 Task: Look for products in the category "Chicken" from the brand "Store Brand".
Action: Mouse pressed left at (20, 101)
Screenshot: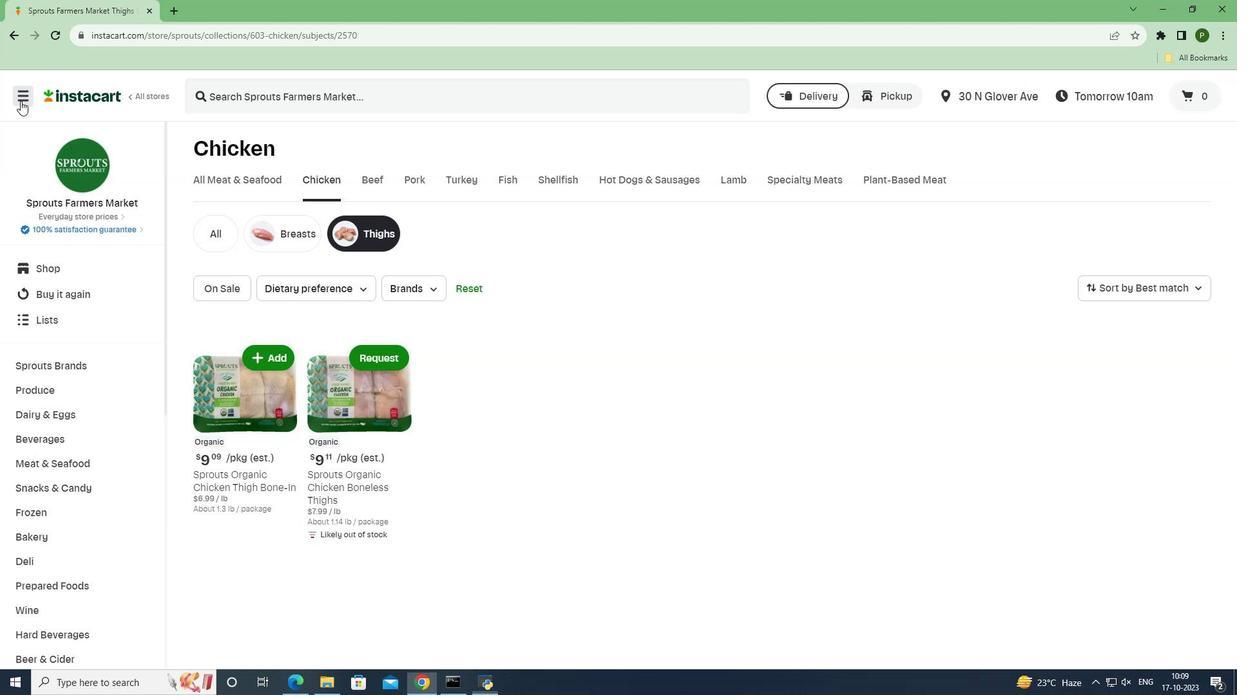 
Action: Mouse moved to (48, 340)
Screenshot: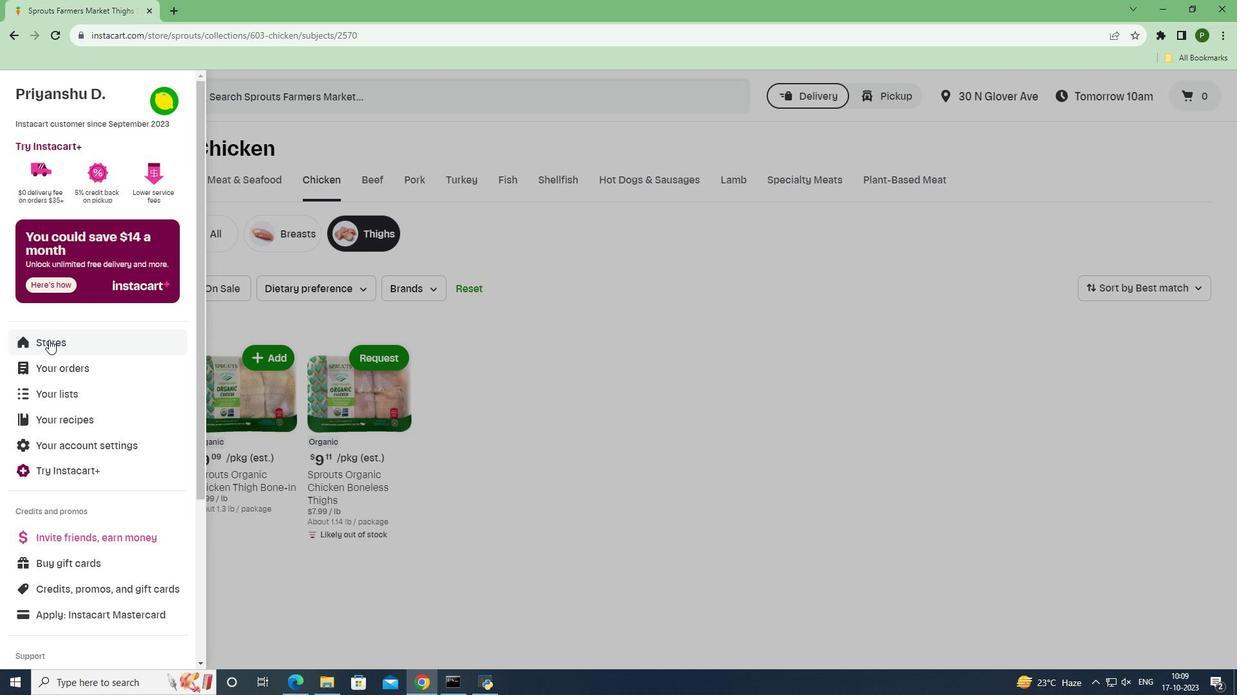 
Action: Mouse pressed left at (48, 340)
Screenshot: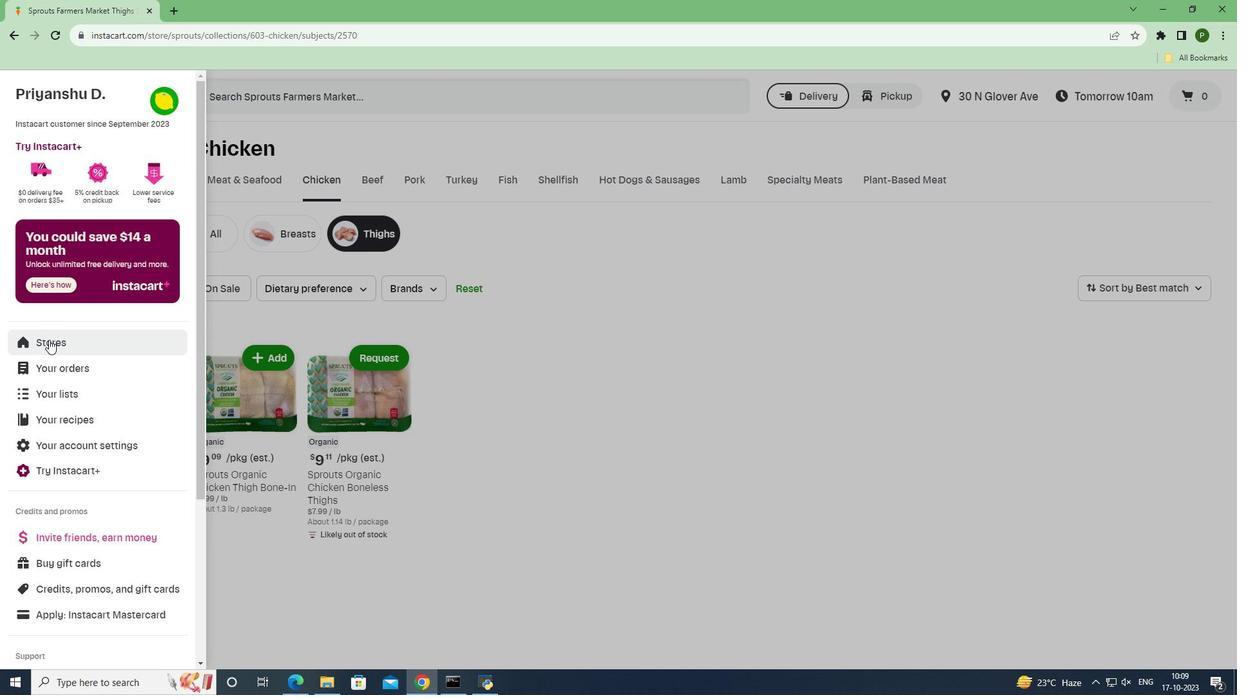 
Action: Mouse moved to (309, 142)
Screenshot: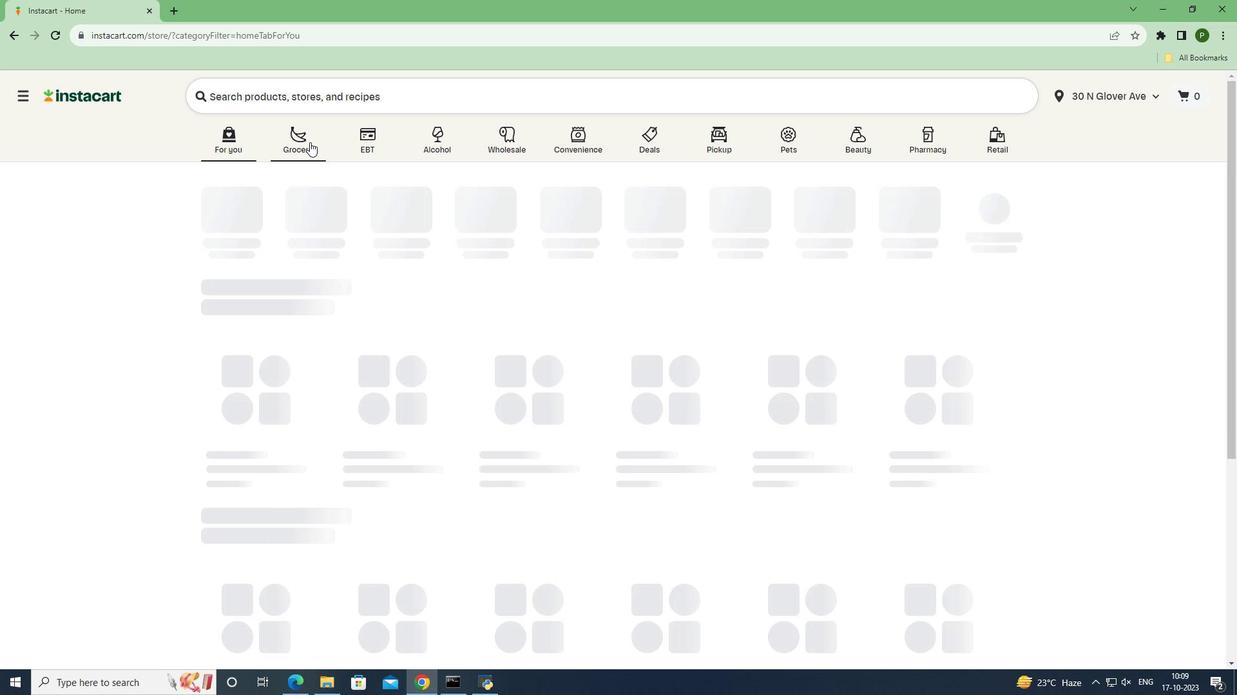 
Action: Mouse pressed left at (309, 142)
Screenshot: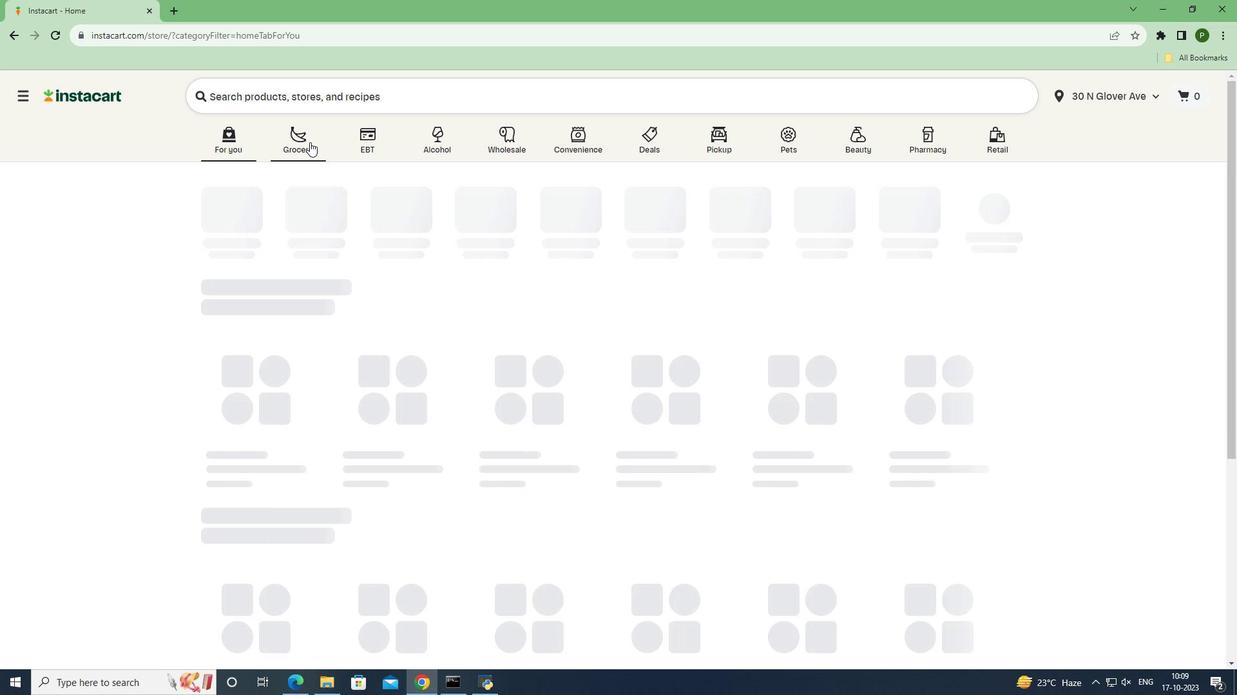 
Action: Mouse moved to (798, 289)
Screenshot: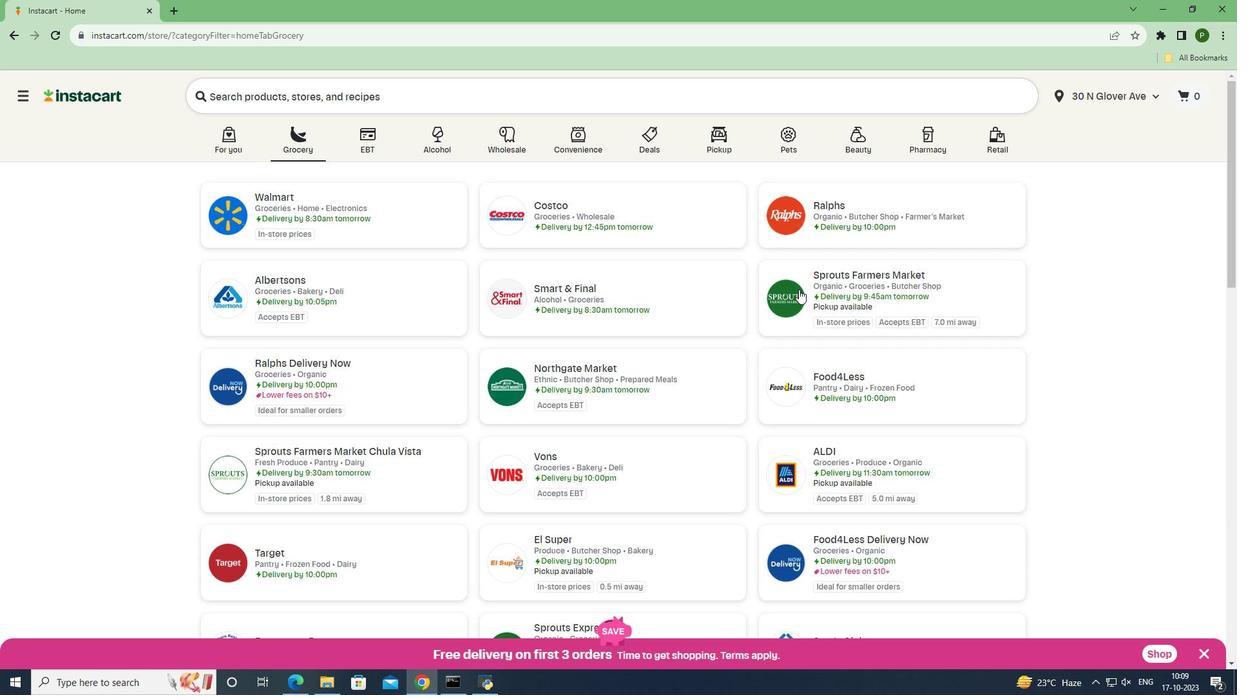 
Action: Mouse pressed left at (798, 289)
Screenshot: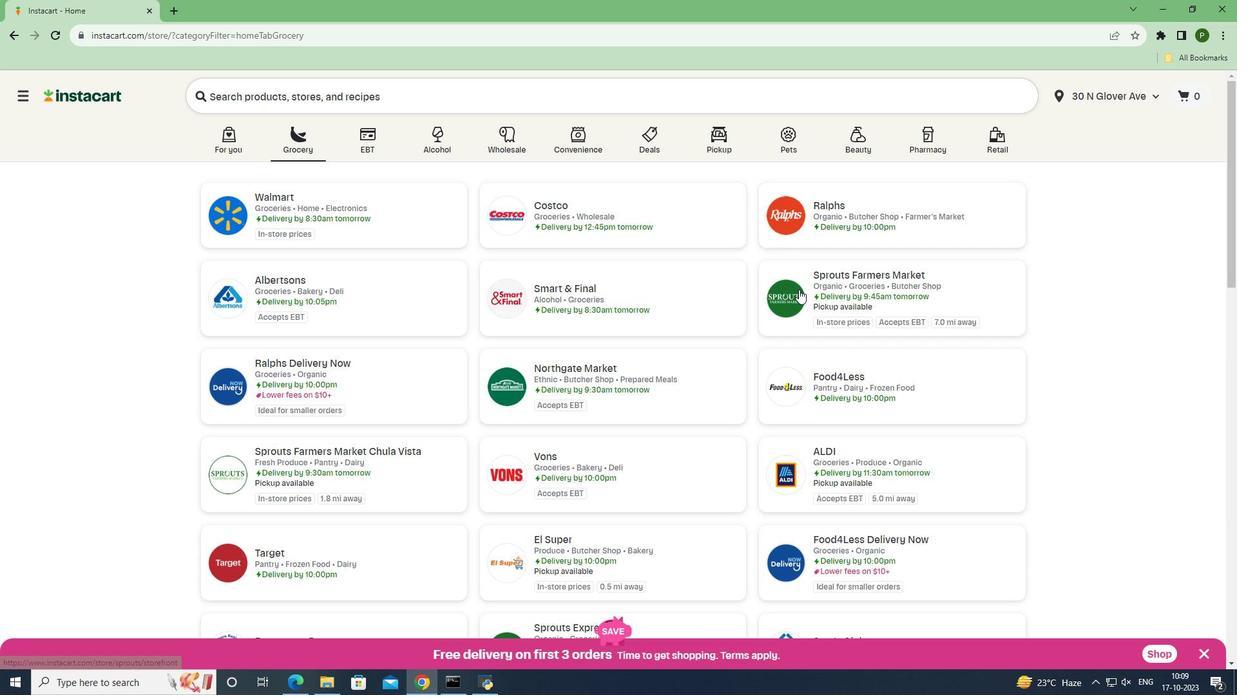 
Action: Mouse moved to (58, 457)
Screenshot: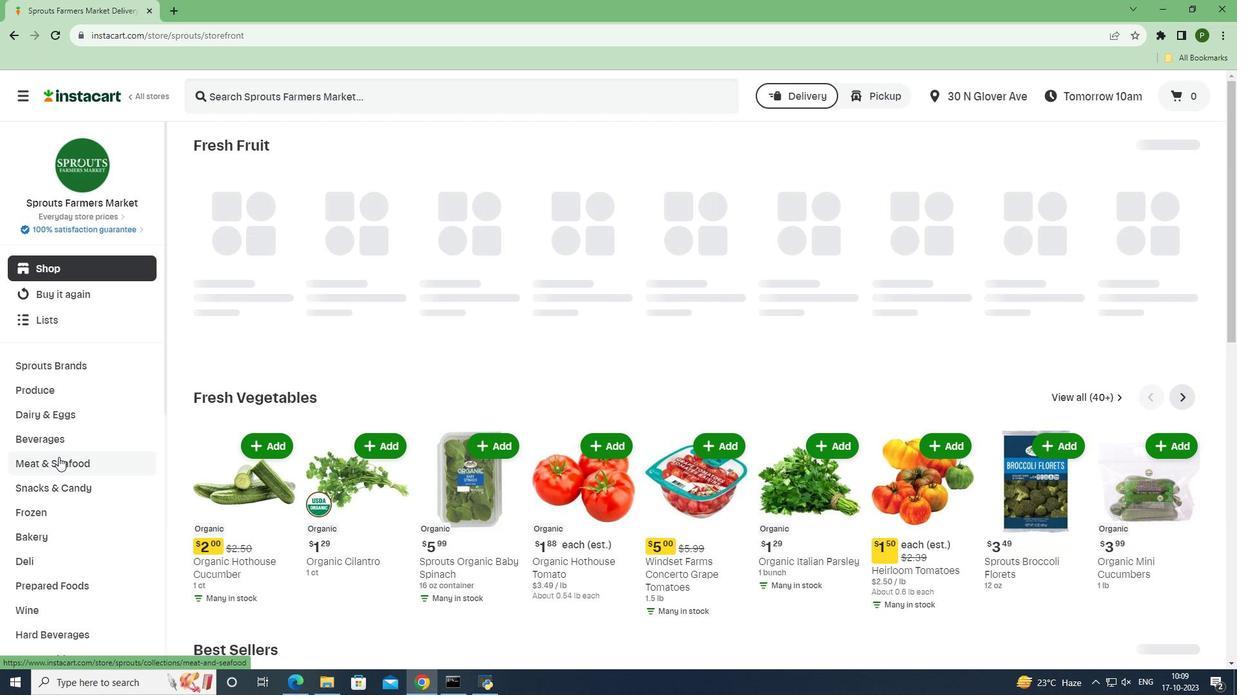 
Action: Mouse pressed left at (58, 457)
Screenshot: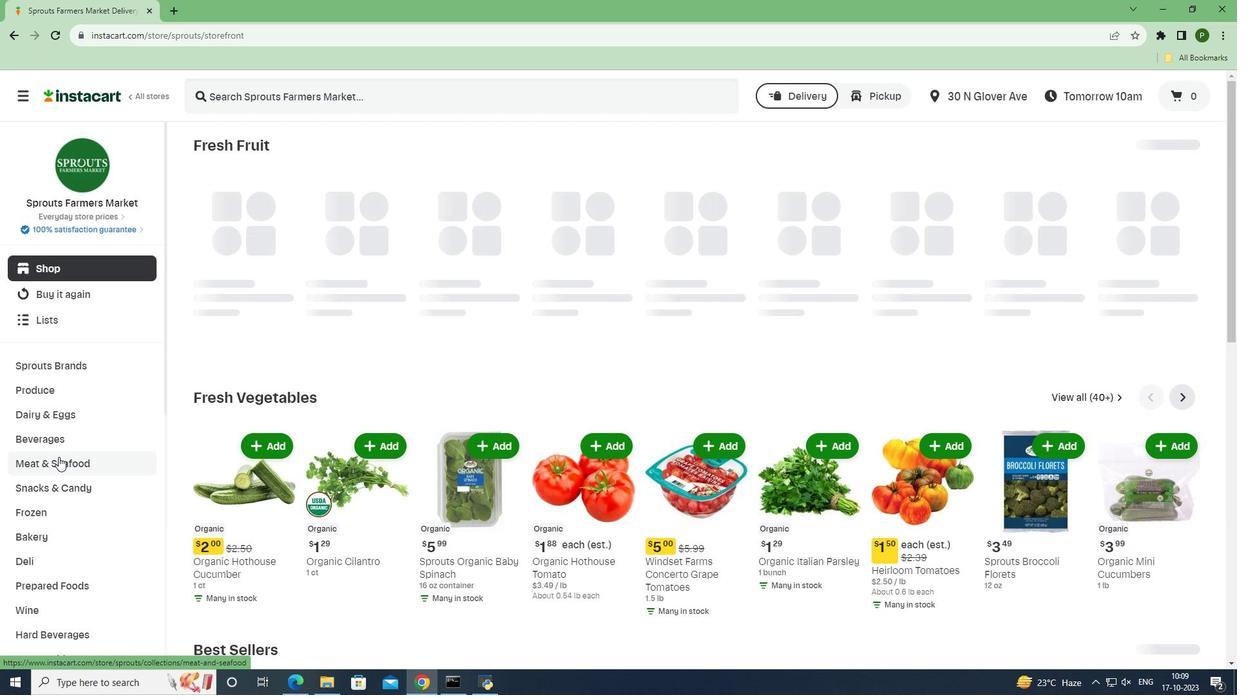 
Action: Mouse moved to (335, 176)
Screenshot: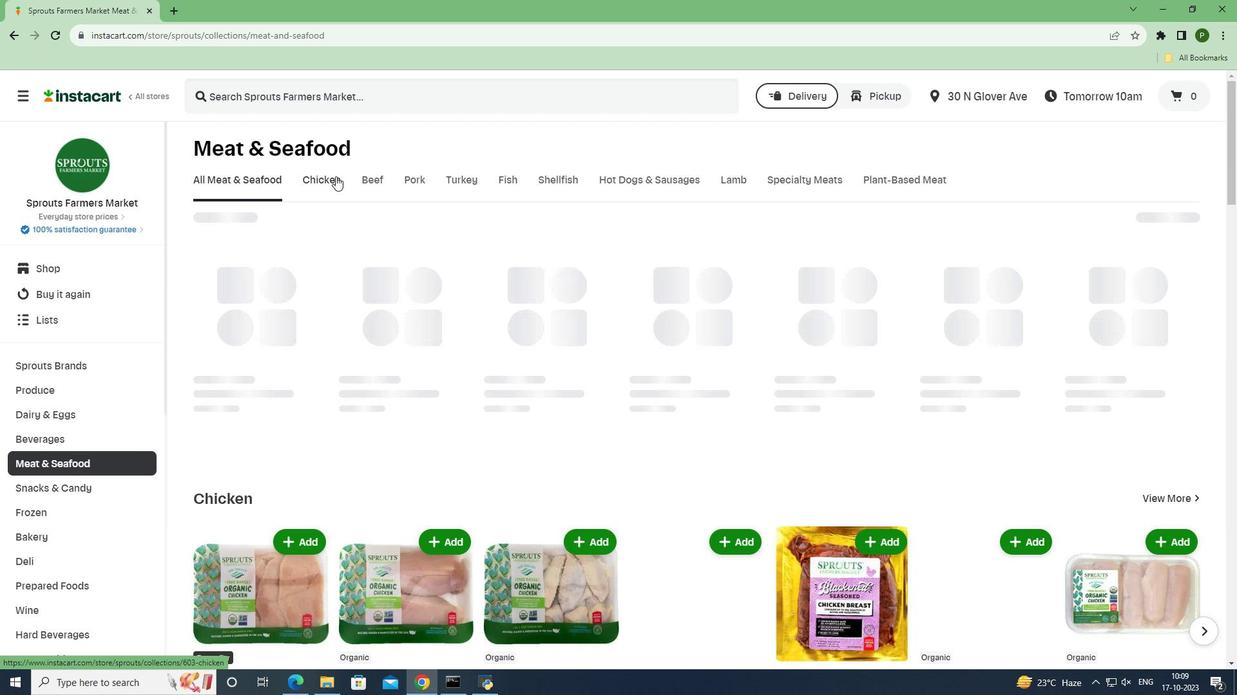 
Action: Mouse pressed left at (335, 176)
Screenshot: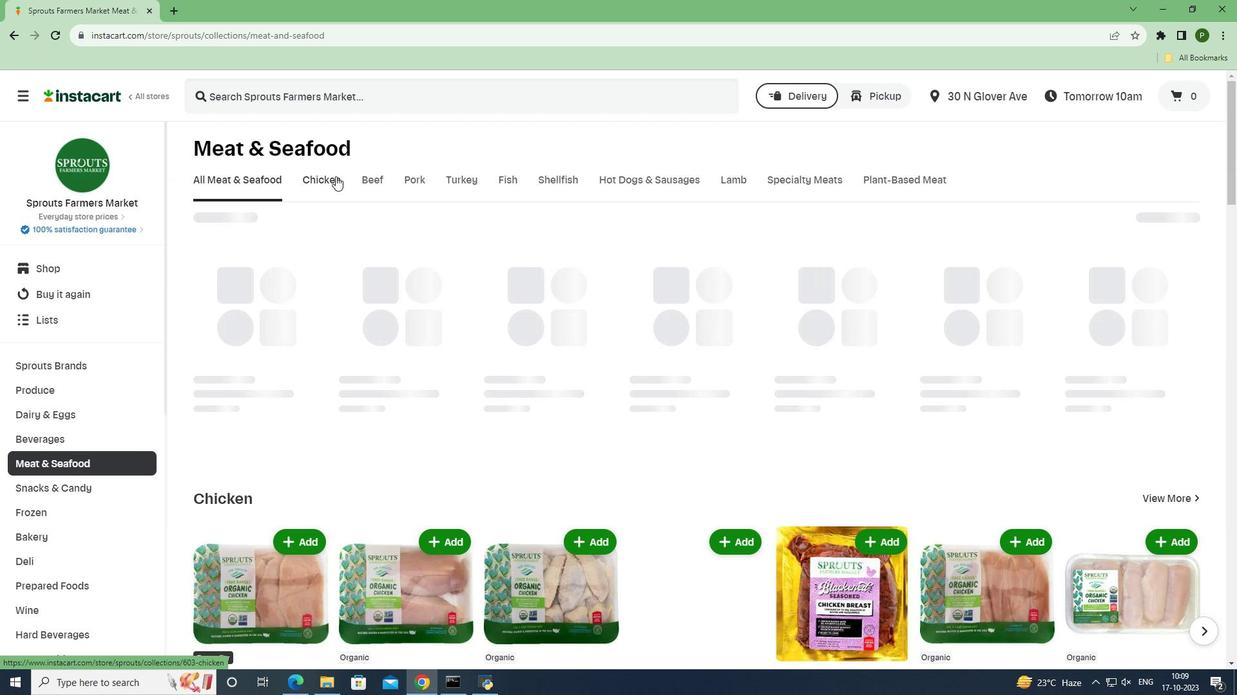 
Action: Mouse moved to (365, 228)
Screenshot: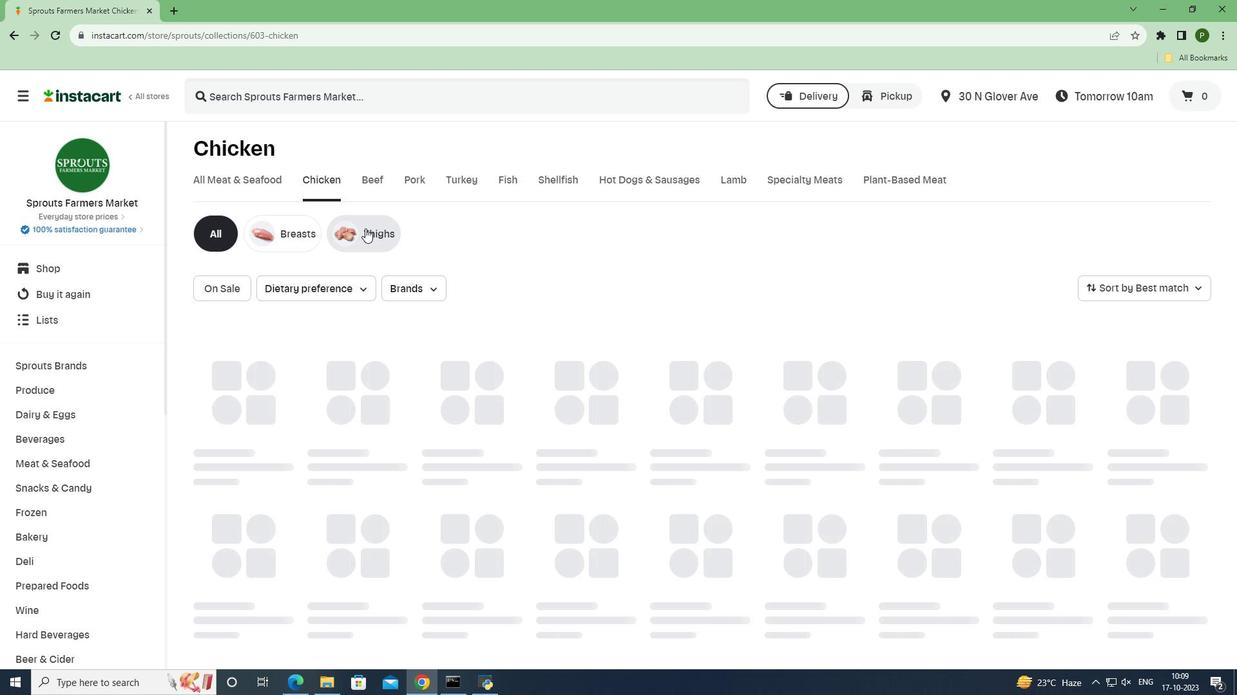 
Action: Mouse pressed left at (365, 228)
Screenshot: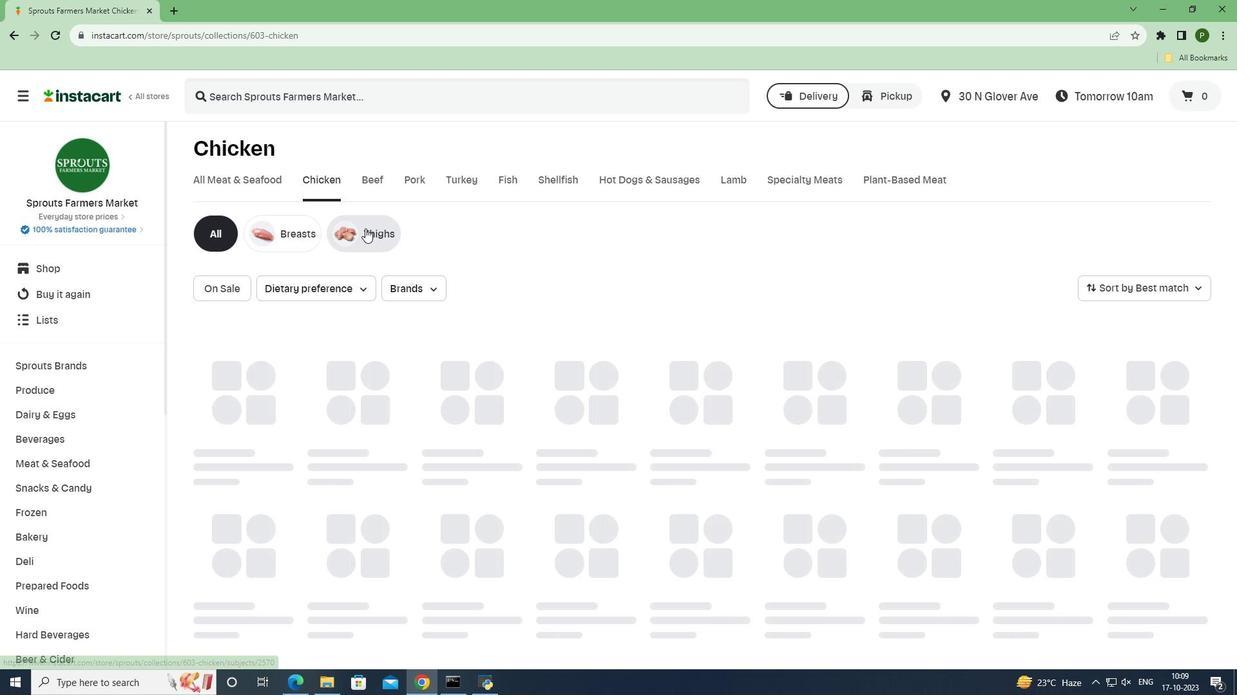 
Action: Mouse moved to (406, 292)
Screenshot: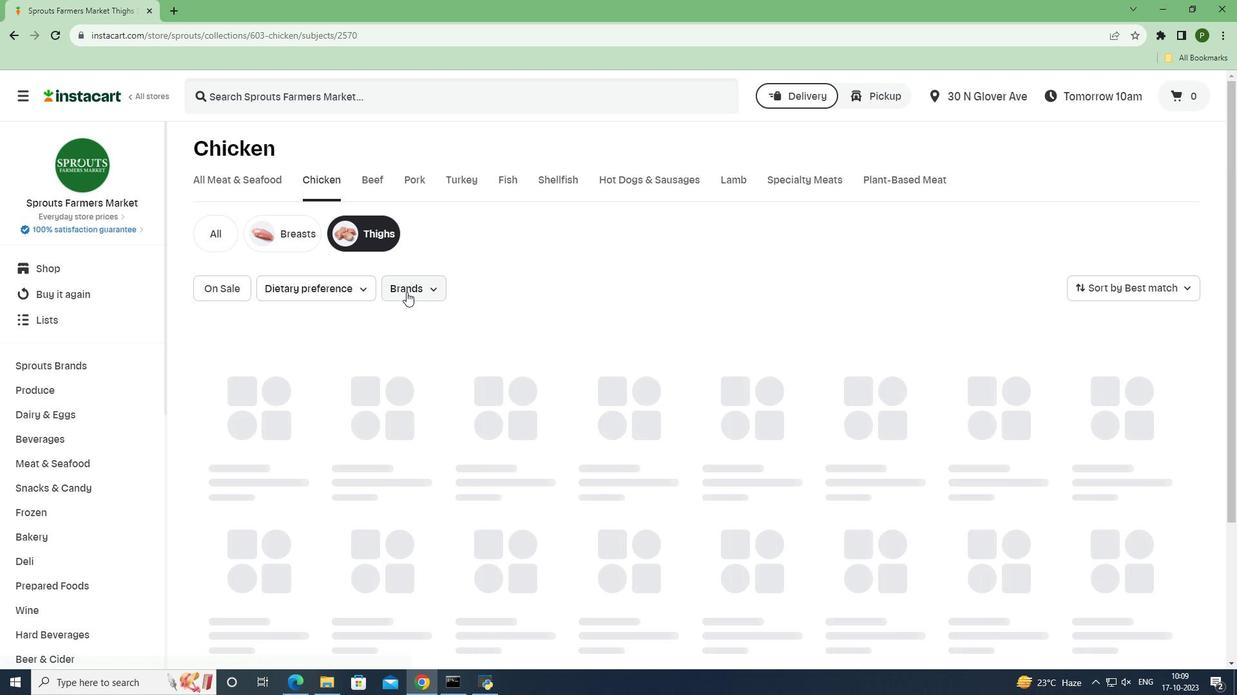 
Action: Mouse pressed left at (406, 292)
Screenshot: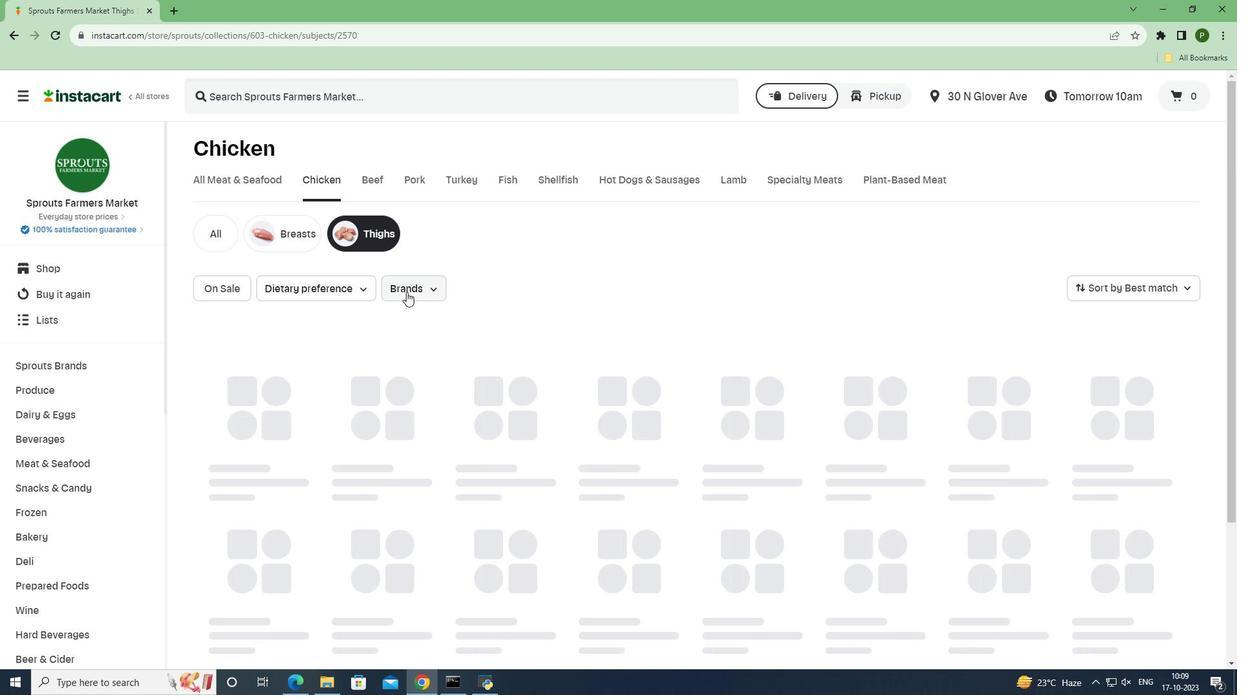 
Action: Mouse moved to (416, 322)
Screenshot: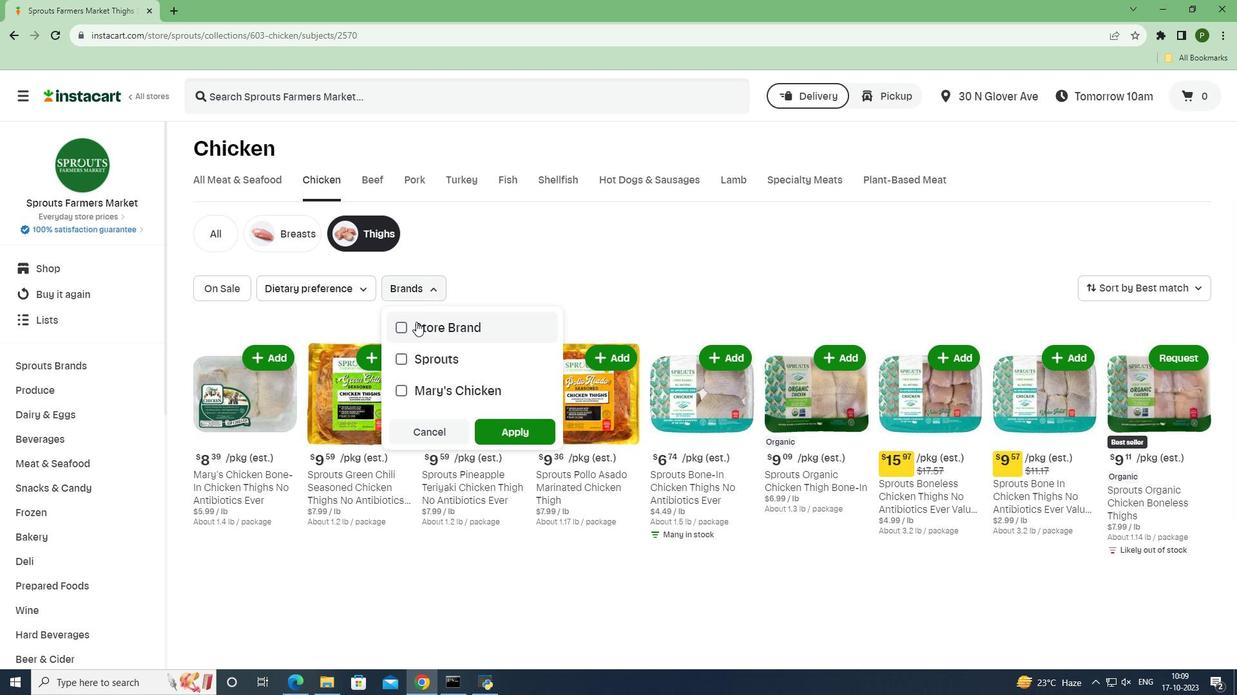 
Action: Mouse pressed left at (416, 322)
Screenshot: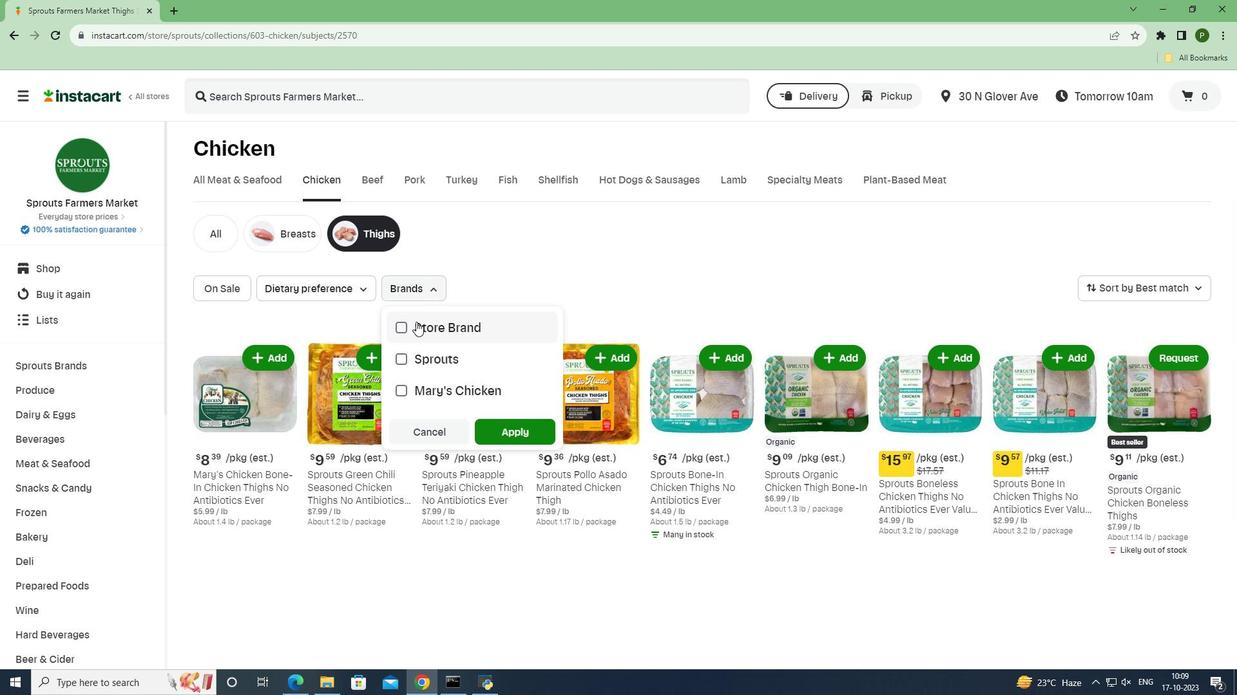 
Action: Mouse moved to (518, 427)
Screenshot: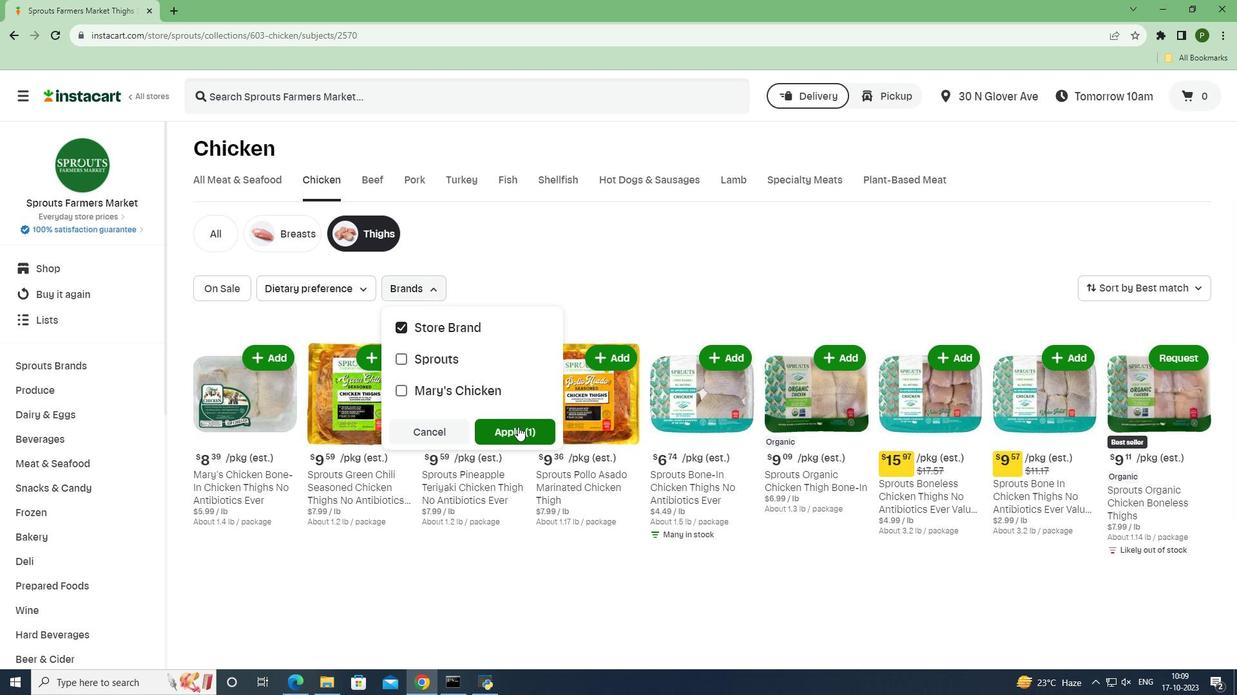 
Action: Mouse pressed left at (518, 427)
Screenshot: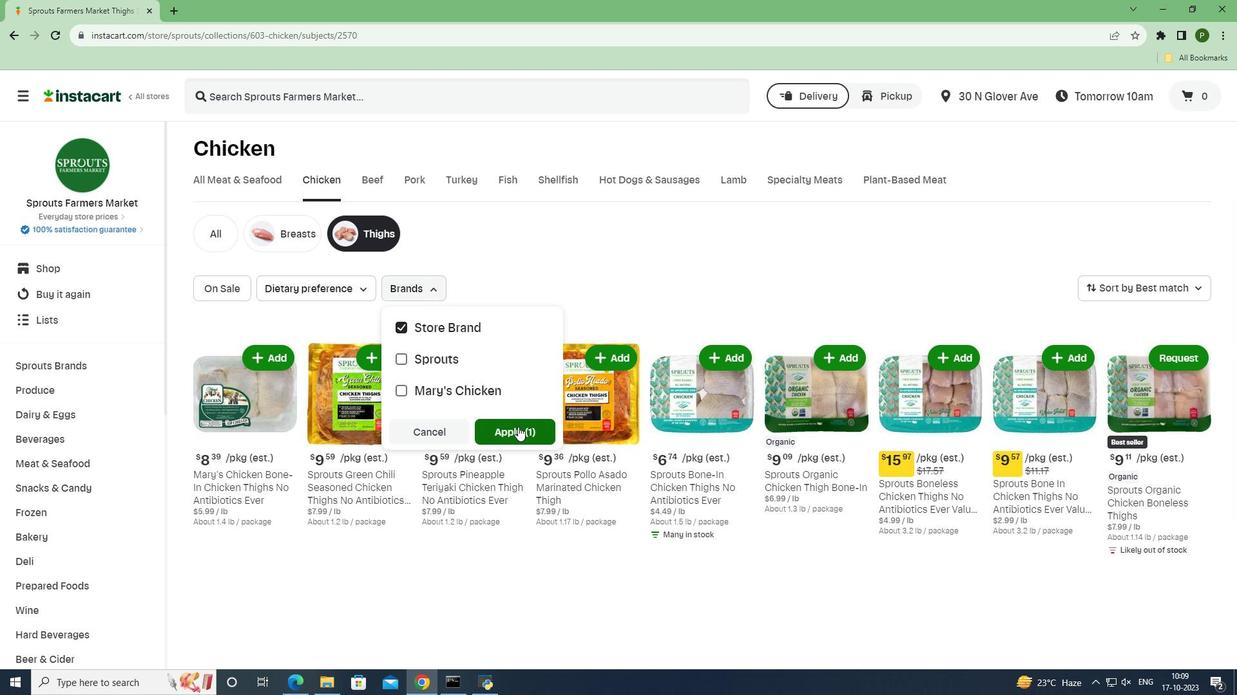
Action: Mouse moved to (560, 469)
Screenshot: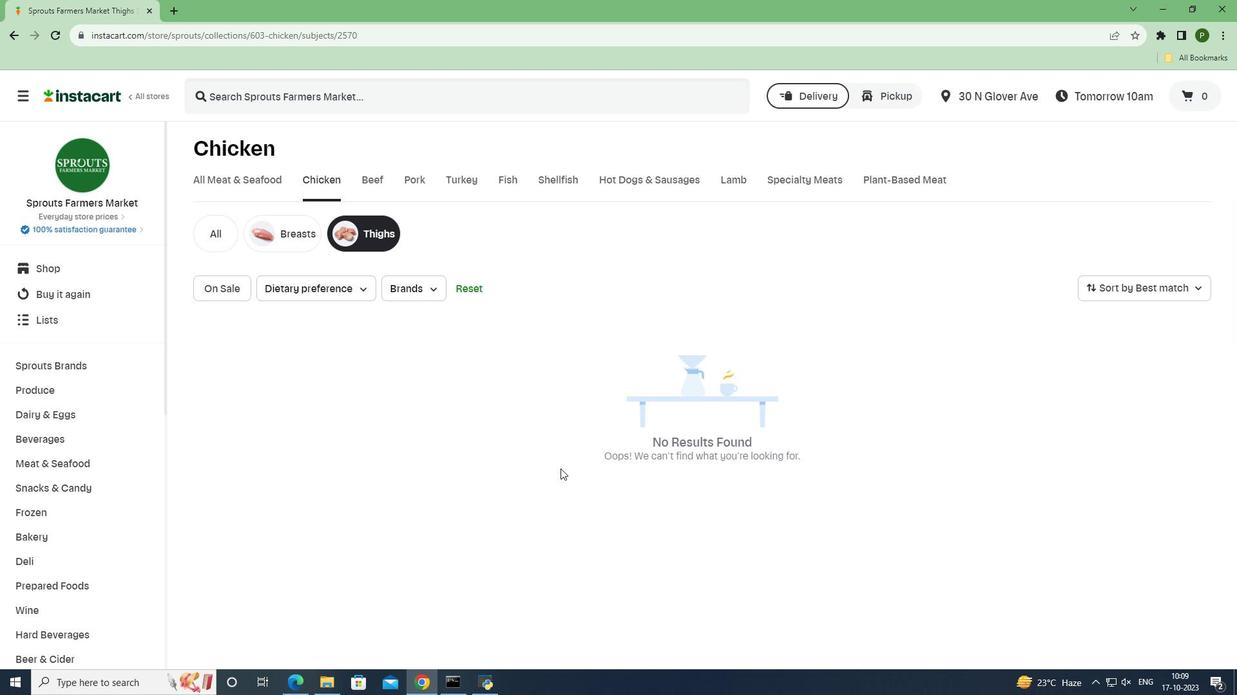 
